 Task: In the Contact  ThompsonGenesis@nbcnewyork.com, schedule and save the meeting with title: 'Collaborative Discussion', Select date: '15 September, 2023', select start time: 6:00:PM. Add location in person New York with meeting description: Kindly join this meeting to understand Product Demo and Service Presentation.. Logged in from softage.1@softage.net
Action: Mouse moved to (81, 48)
Screenshot: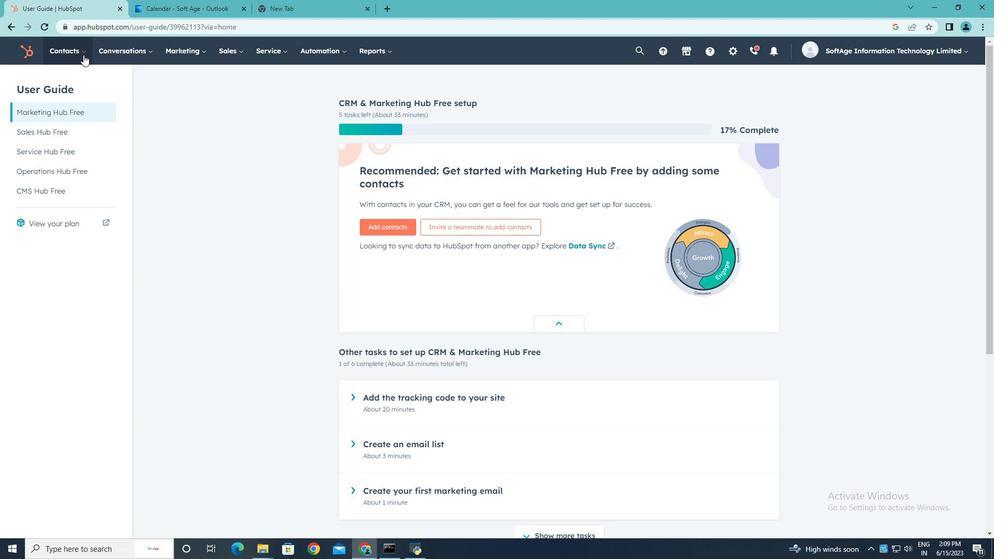 
Action: Mouse pressed left at (81, 48)
Screenshot: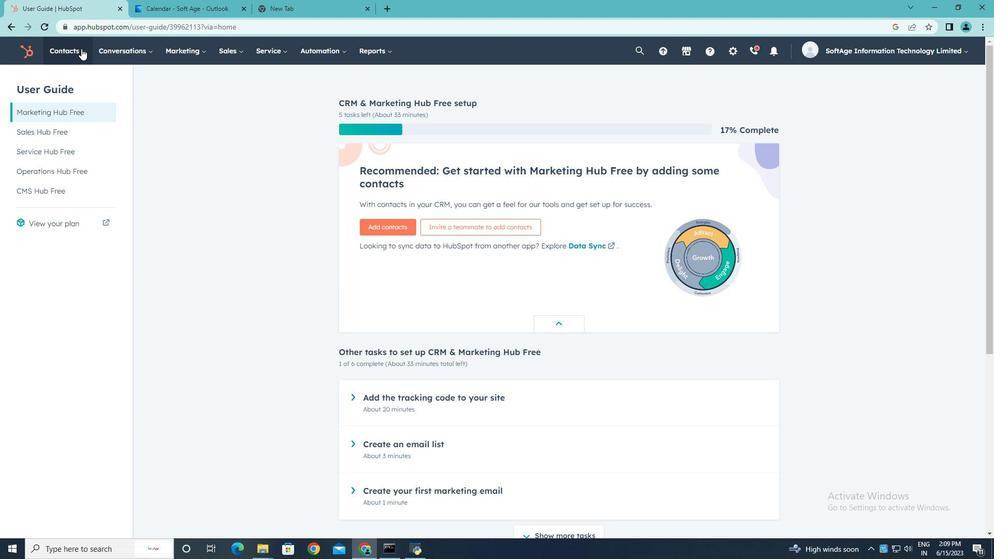 
Action: Mouse moved to (67, 80)
Screenshot: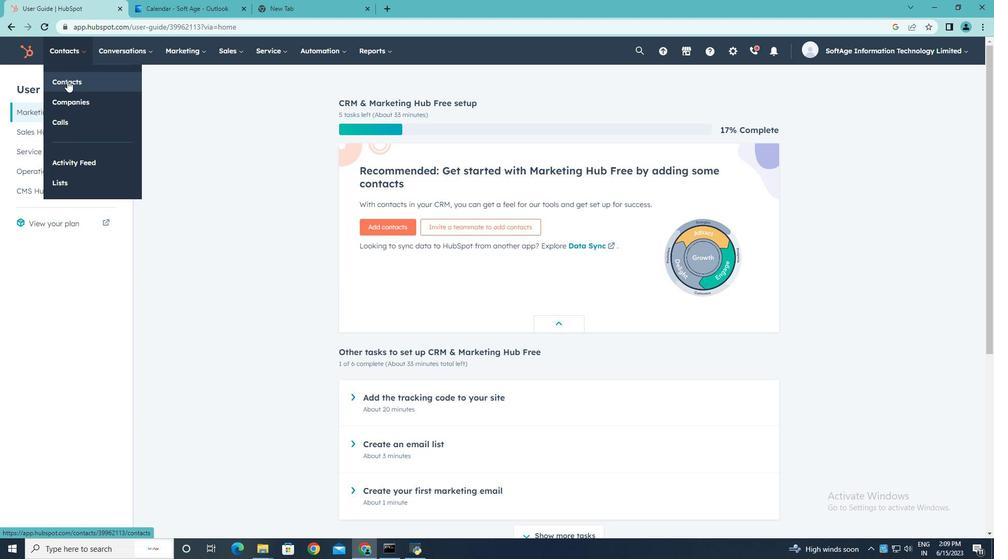 
Action: Mouse pressed left at (67, 80)
Screenshot: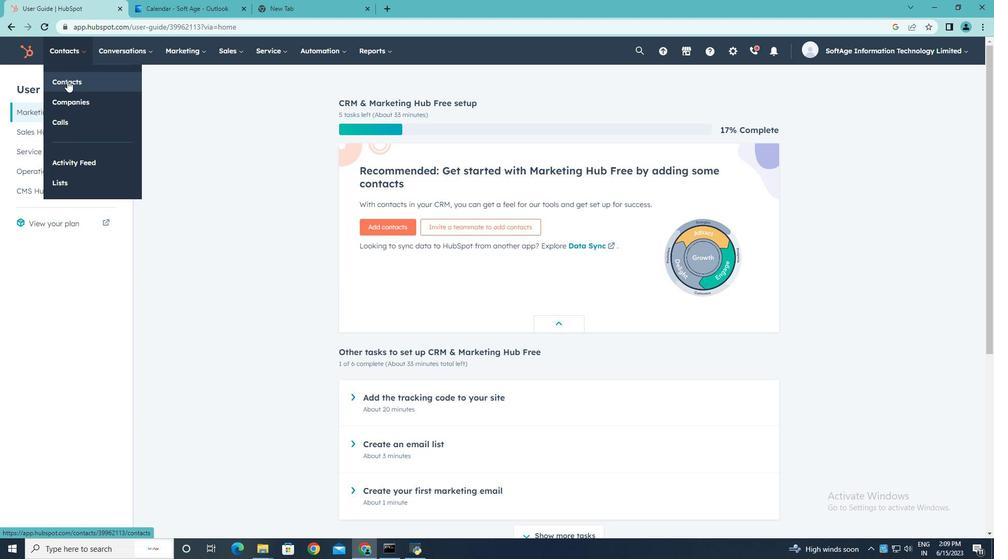 
Action: Mouse moved to (60, 168)
Screenshot: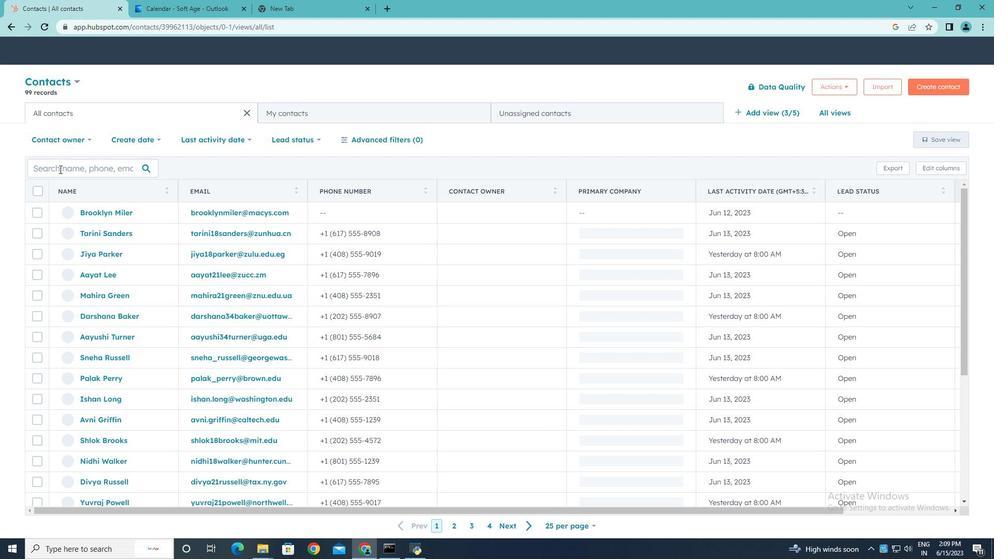 
Action: Mouse pressed left at (60, 168)
Screenshot: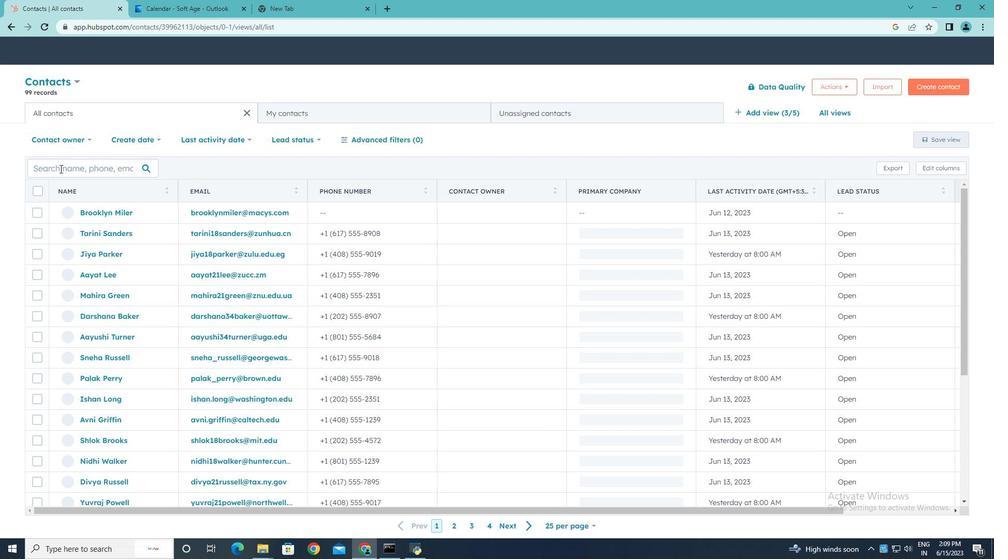 
Action: Key pressed <Key.shift>Thompson<Key.shift>Genesis<Key.shift><Key.shift><Key.shift><Key.shift><Key.shift>@nbcnewyork.com
Screenshot: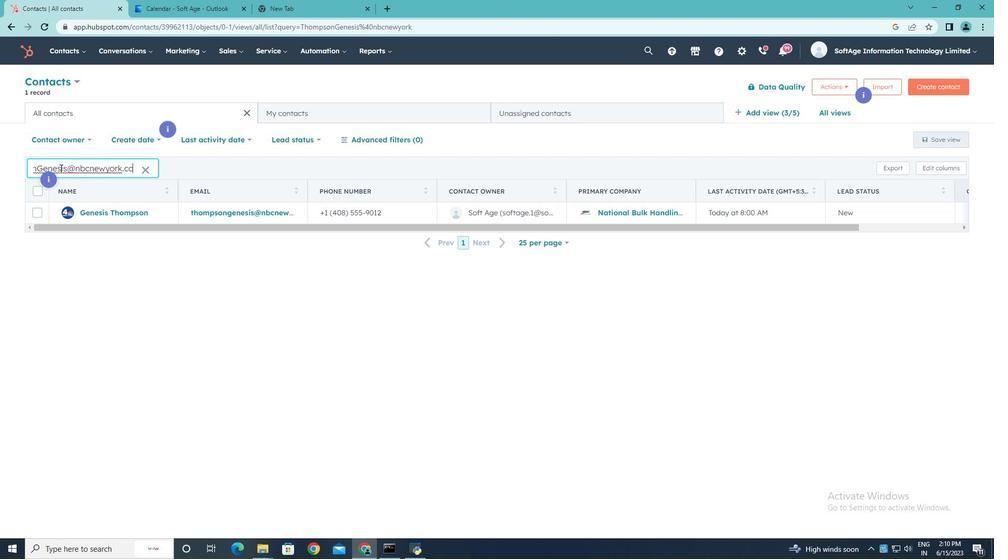 
Action: Mouse moved to (101, 212)
Screenshot: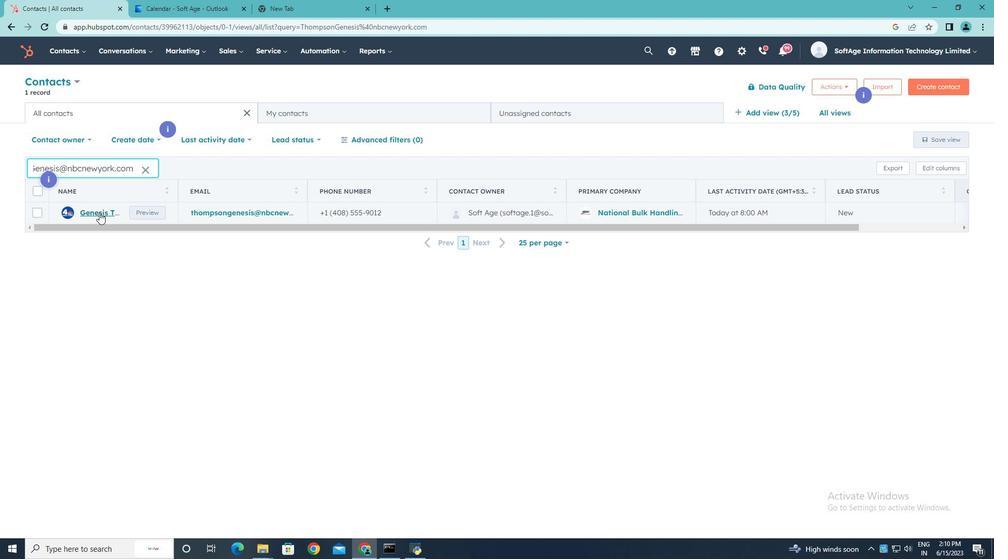
Action: Mouse pressed left at (101, 212)
Screenshot: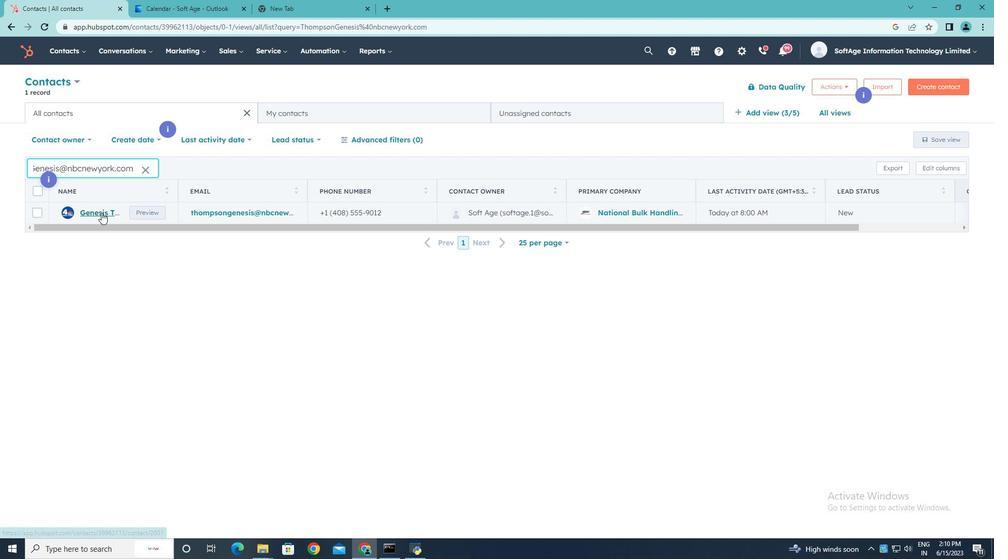
Action: Mouse moved to (166, 170)
Screenshot: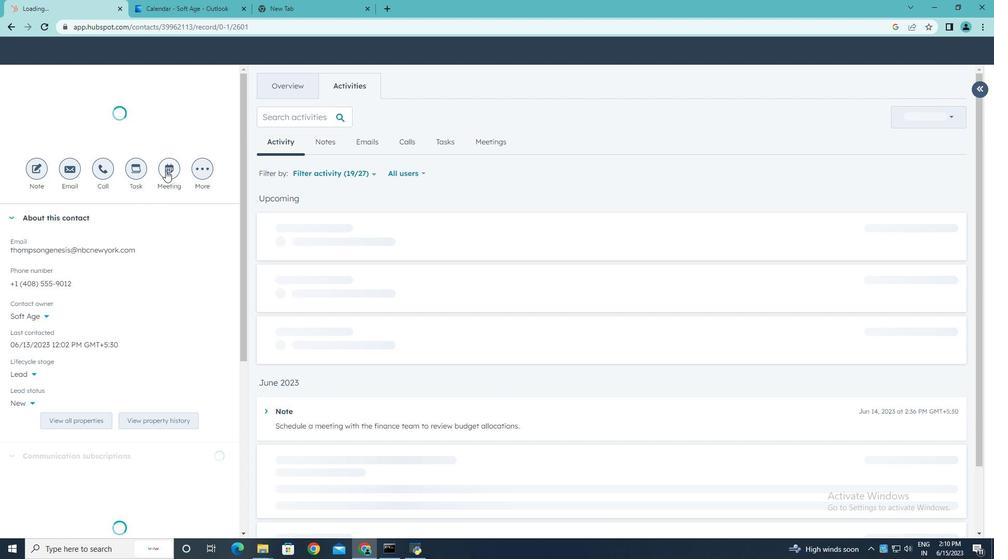
Action: Mouse pressed left at (166, 170)
Screenshot: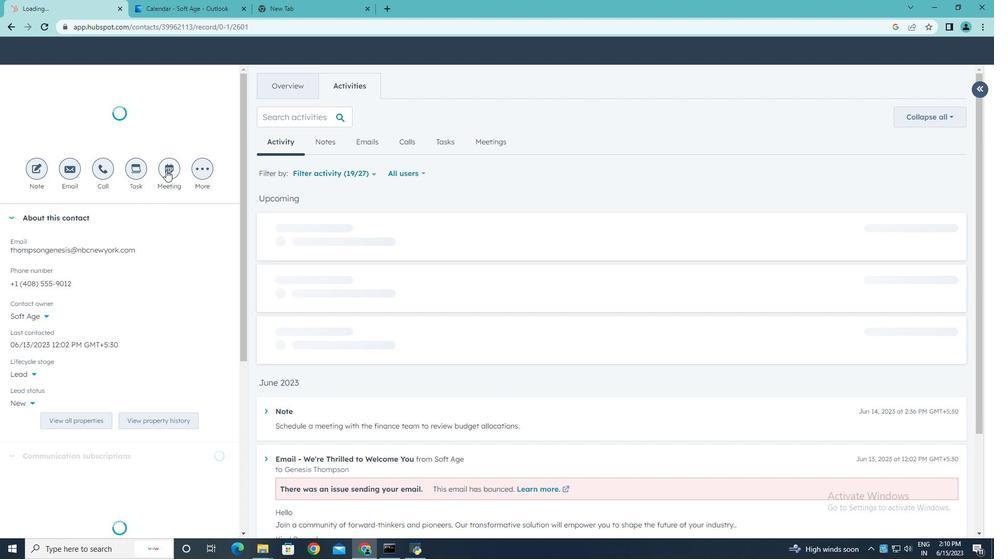
Action: Mouse moved to (167, 218)
Screenshot: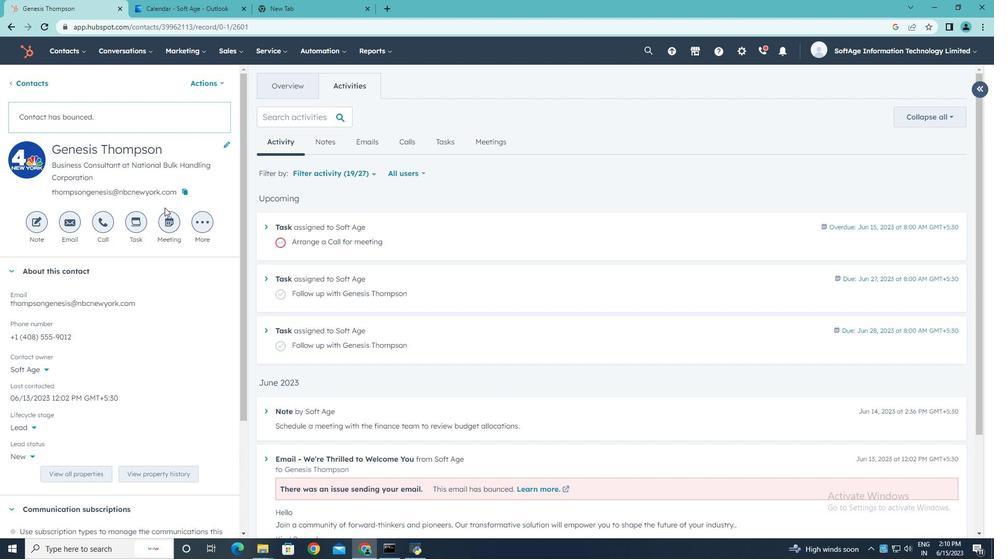 
Action: Mouse pressed left at (167, 218)
Screenshot: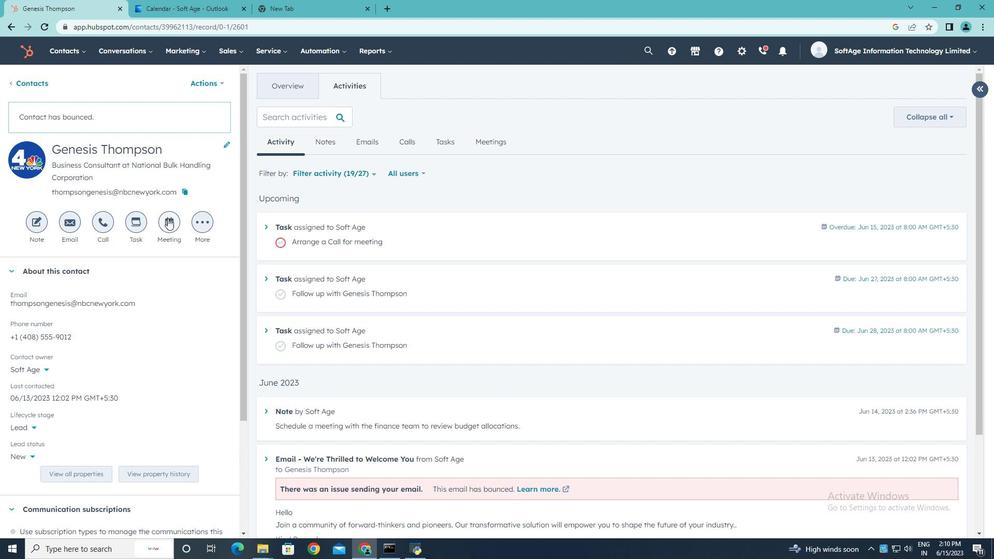 
Action: Key pressed <Key.shift>Collaborative<Key.space><Key.shift>Discussion.
Screenshot: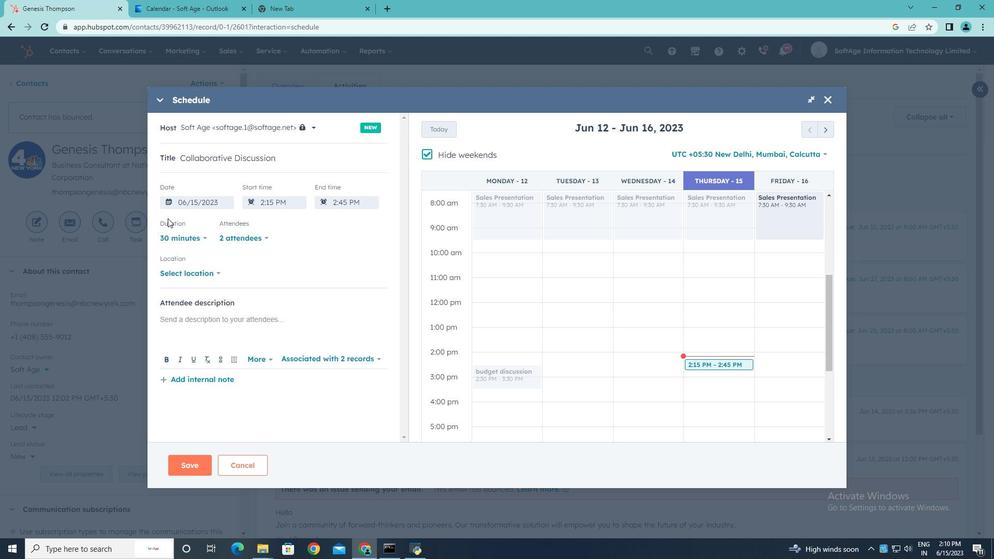 
Action: Mouse moved to (424, 156)
Screenshot: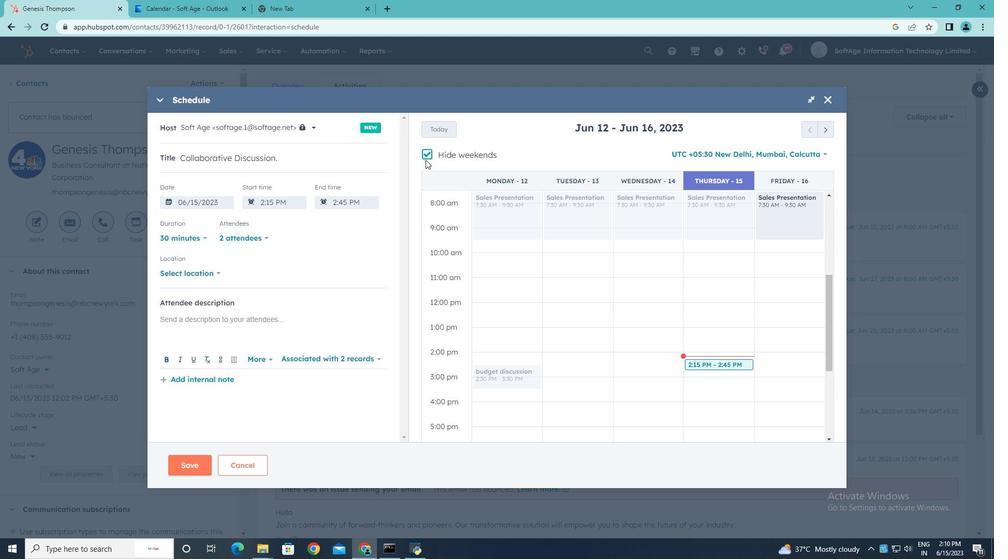 
Action: Mouse pressed left at (424, 156)
Screenshot: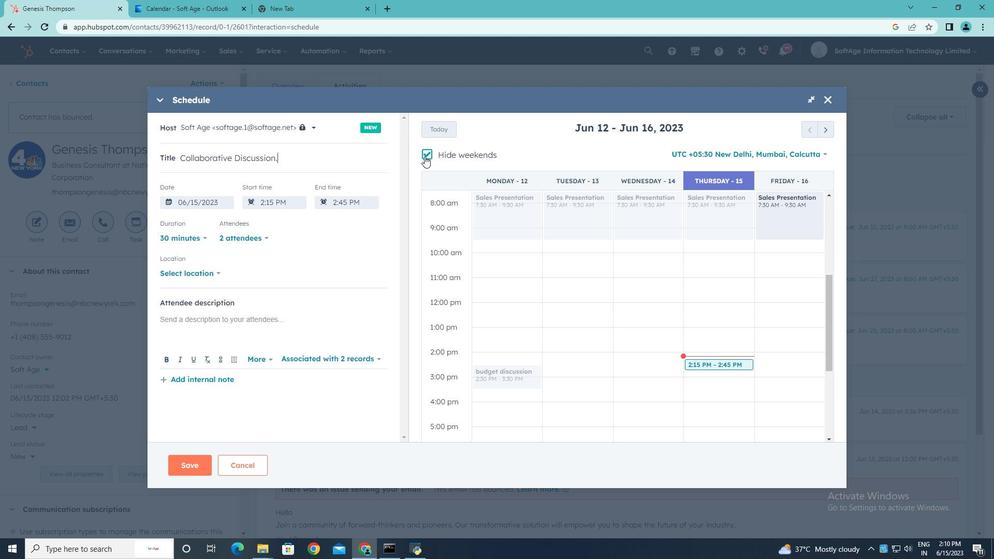 
Action: Mouse moved to (826, 130)
Screenshot: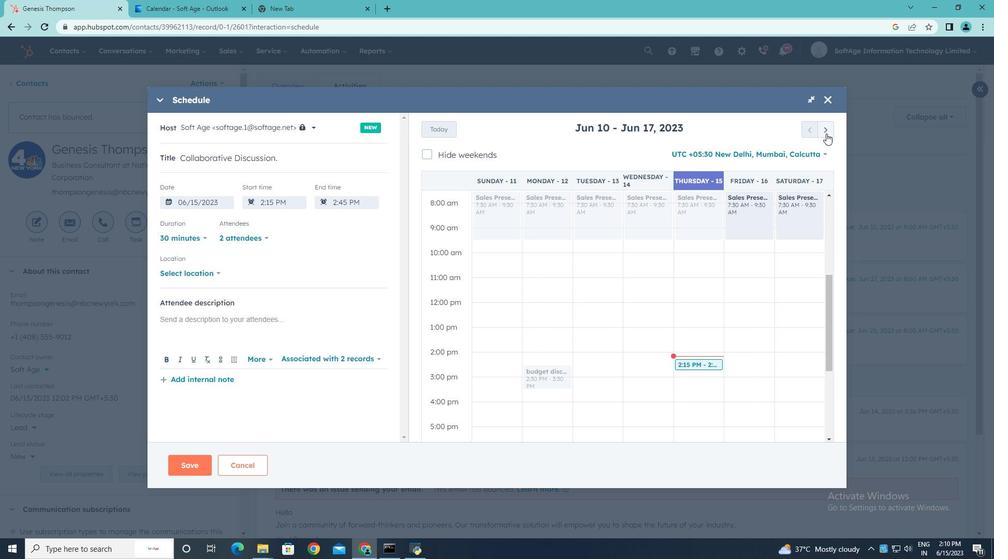 
Action: Mouse pressed left at (826, 130)
Screenshot: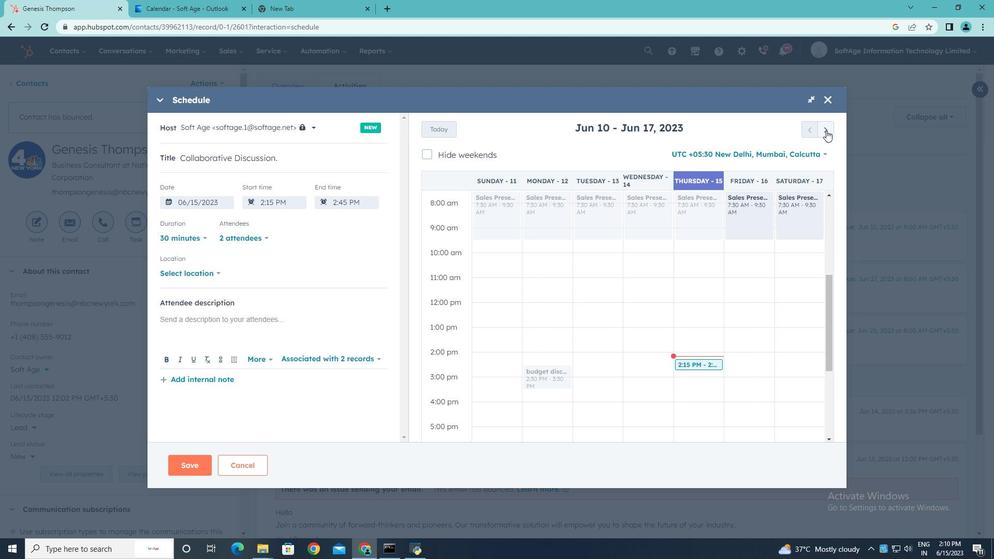 
Action: Mouse pressed left at (826, 130)
Screenshot: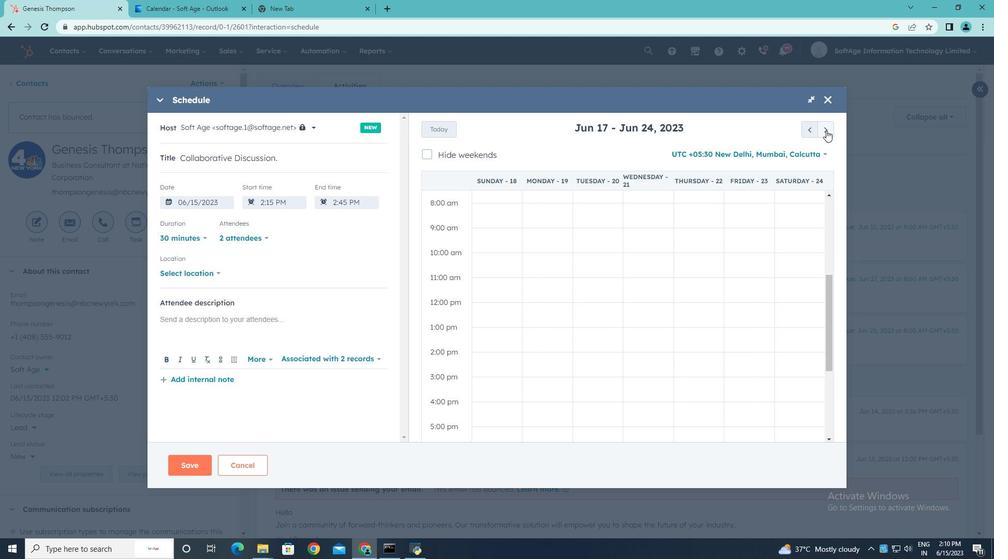 
Action: Mouse pressed left at (826, 130)
Screenshot: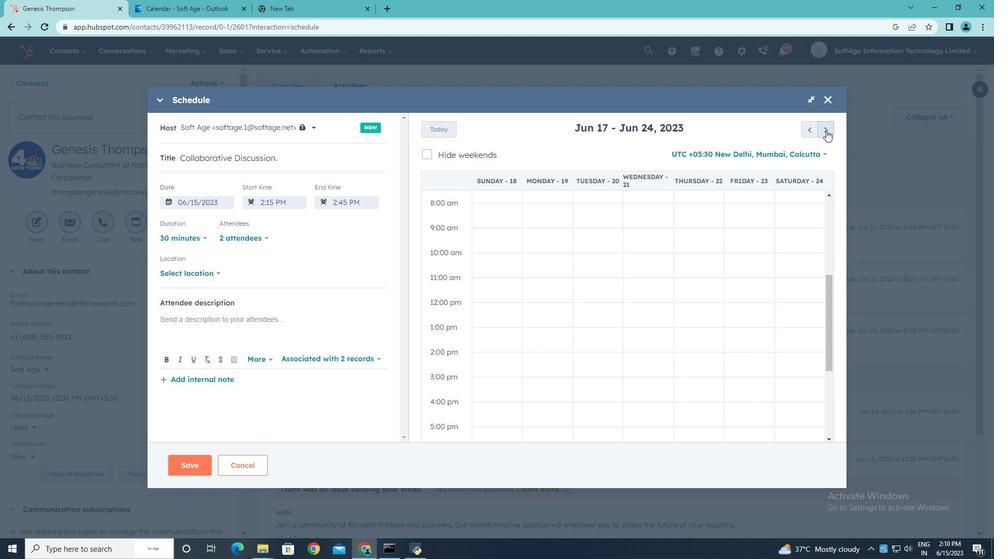 
Action: Mouse pressed left at (826, 130)
Screenshot: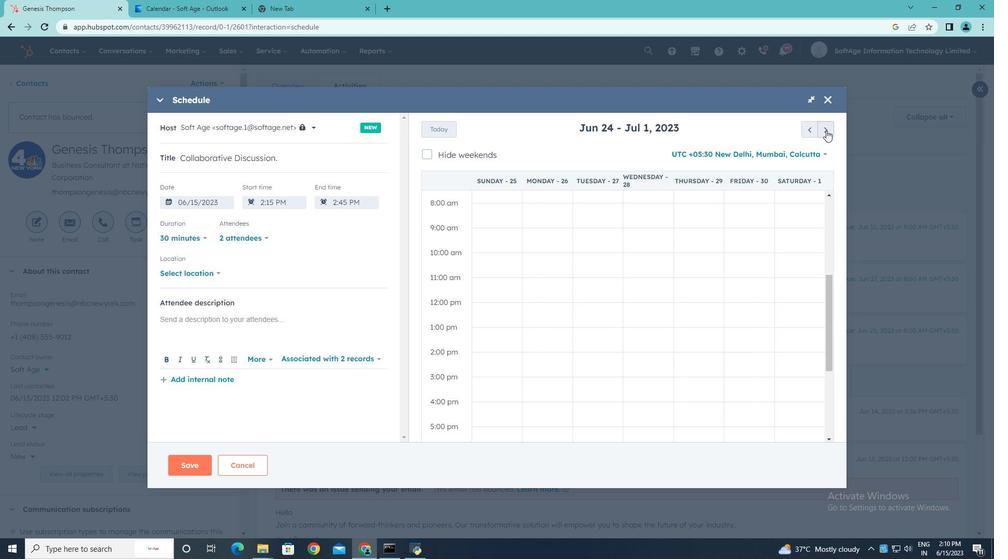 
Action: Mouse pressed left at (826, 130)
Screenshot: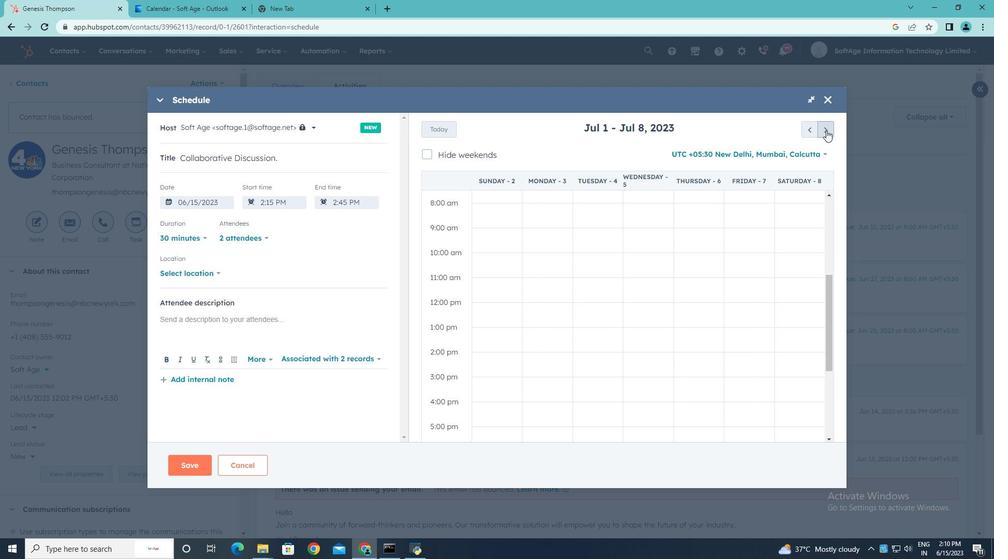 
Action: Mouse pressed left at (826, 130)
Screenshot: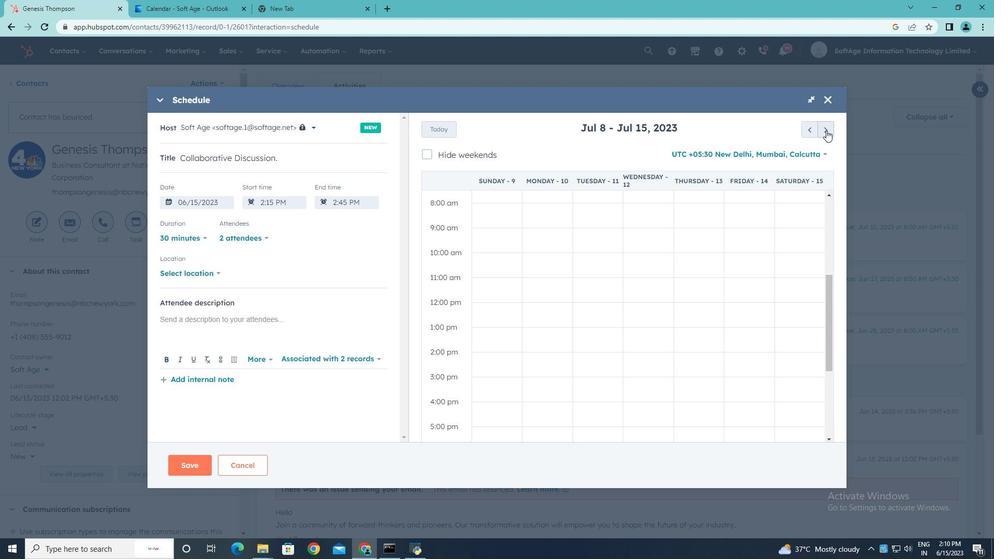 
Action: Mouse pressed left at (826, 130)
Screenshot: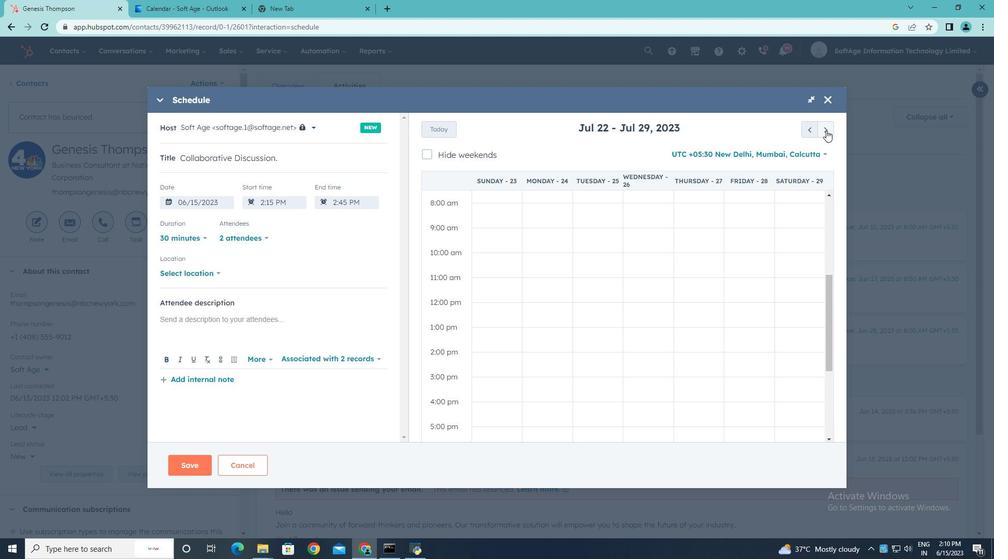 
Action: Mouse pressed left at (826, 130)
Screenshot: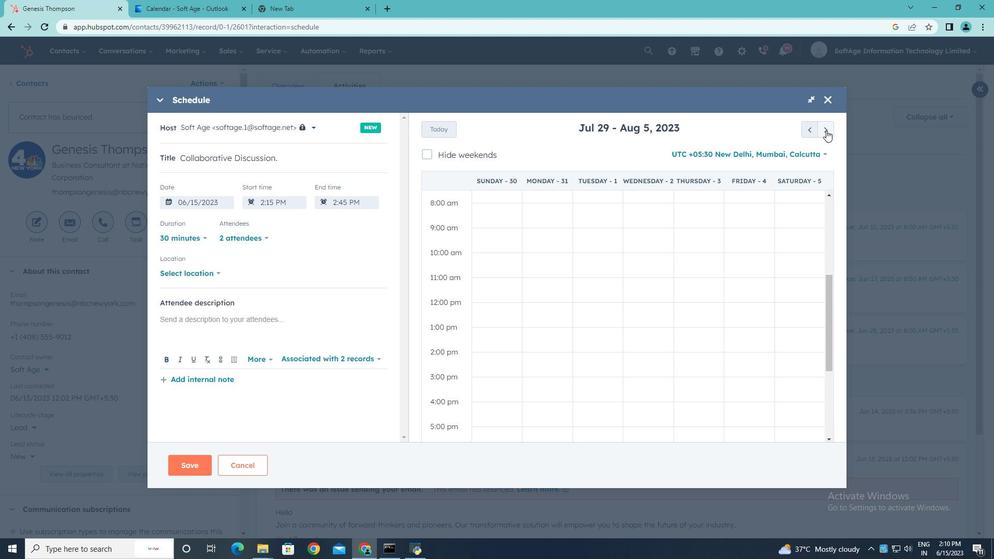 
Action: Mouse pressed left at (826, 130)
Screenshot: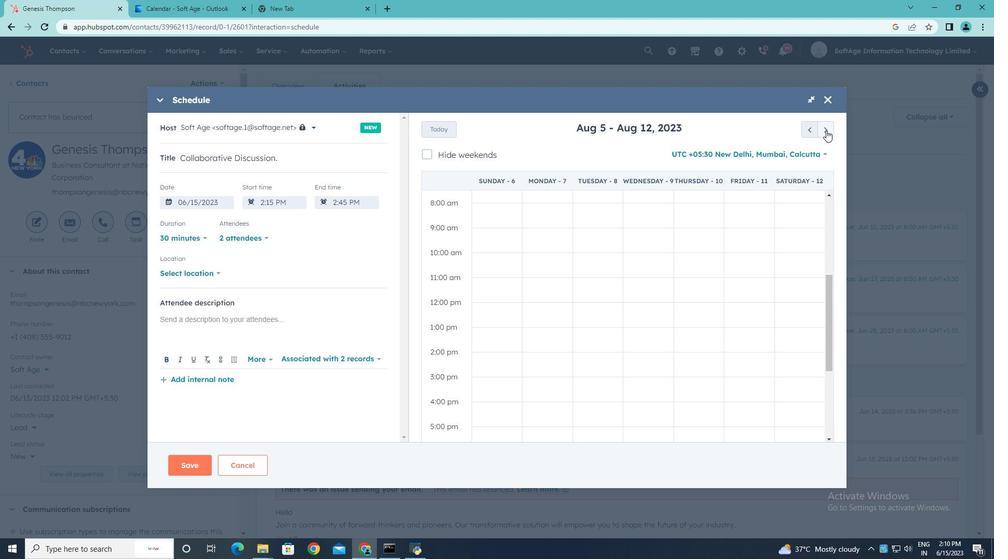 
Action: Mouse pressed left at (826, 130)
Screenshot: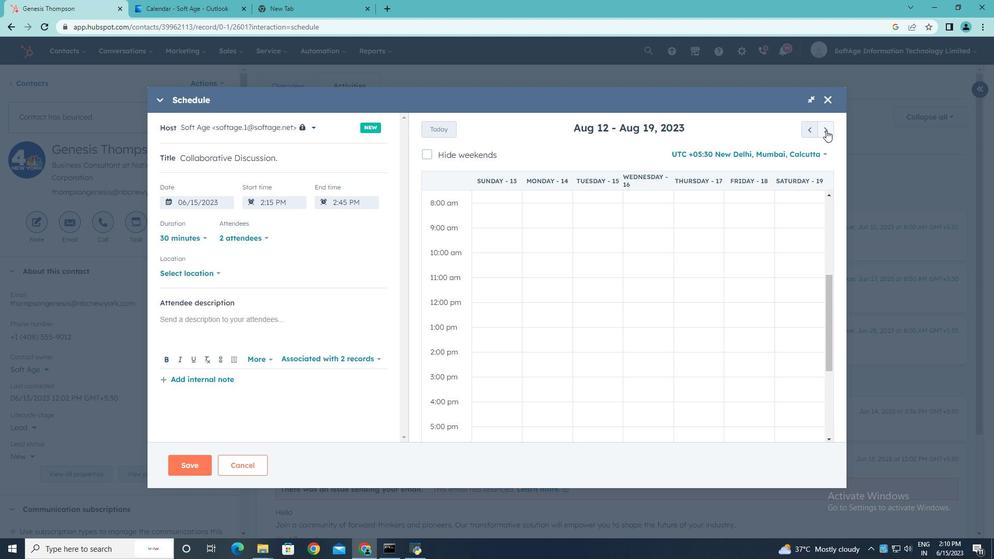 
Action: Mouse pressed left at (826, 130)
Screenshot: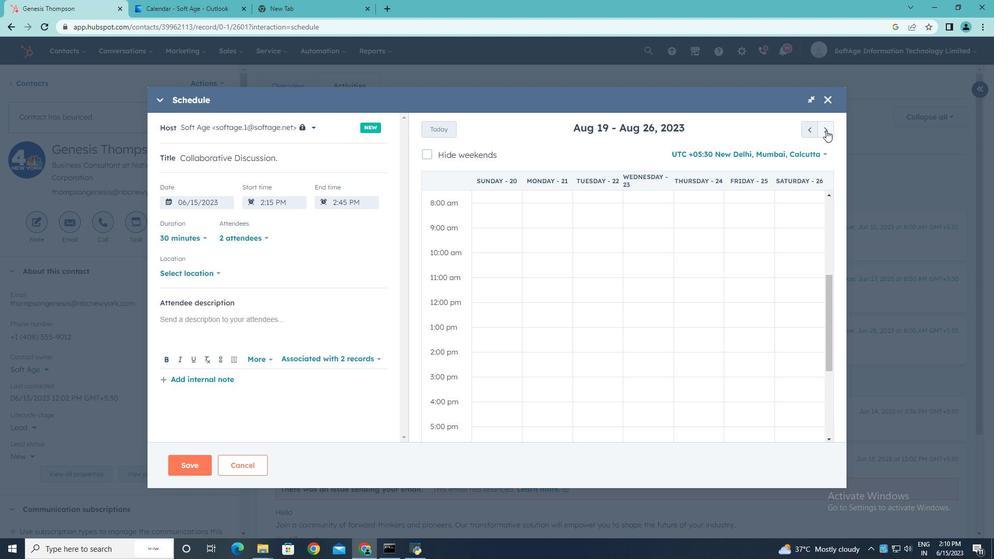 
Action: Mouse pressed left at (826, 130)
Screenshot: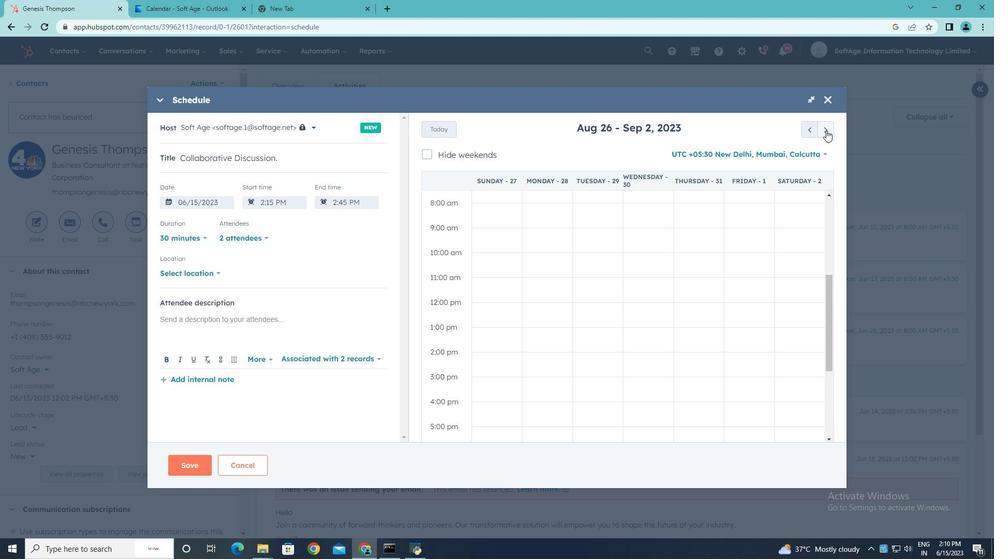 
Action: Mouse pressed left at (826, 130)
Screenshot: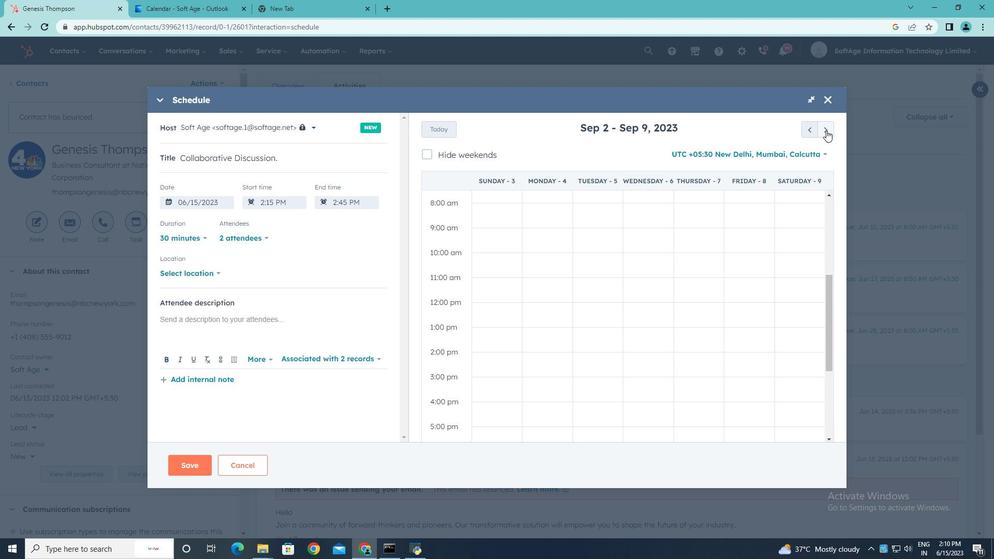 
Action: Mouse moved to (832, 328)
Screenshot: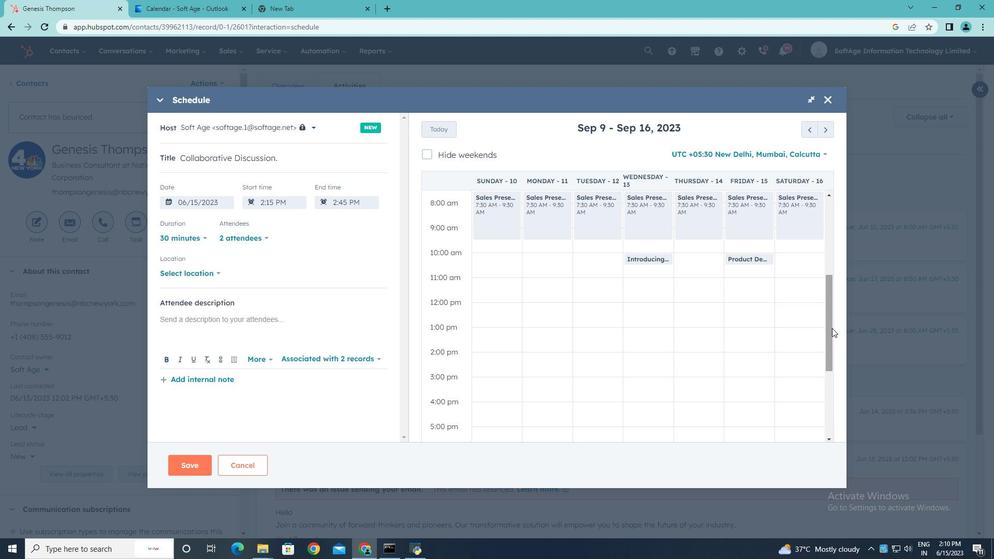 
Action: Mouse pressed left at (832, 328)
Screenshot: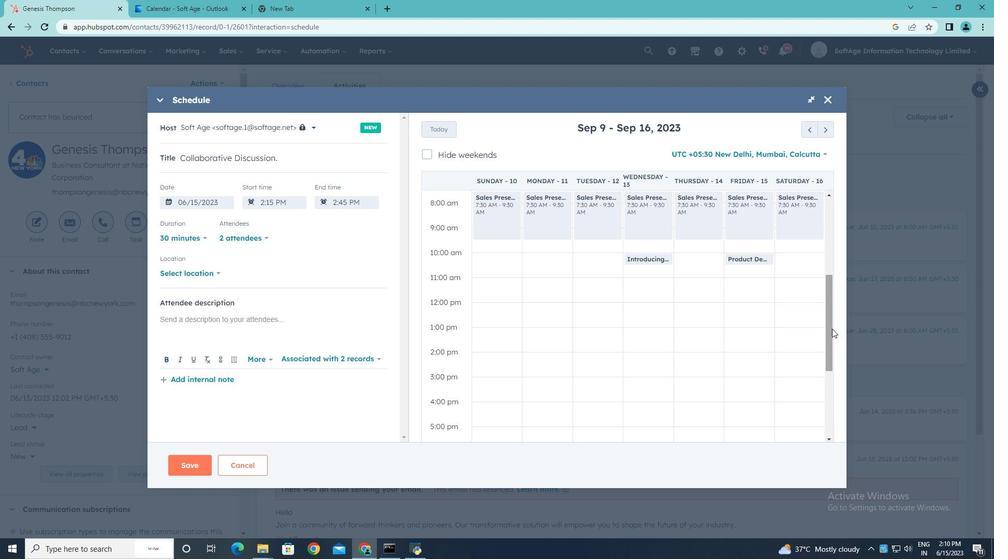
Action: Mouse moved to (750, 388)
Screenshot: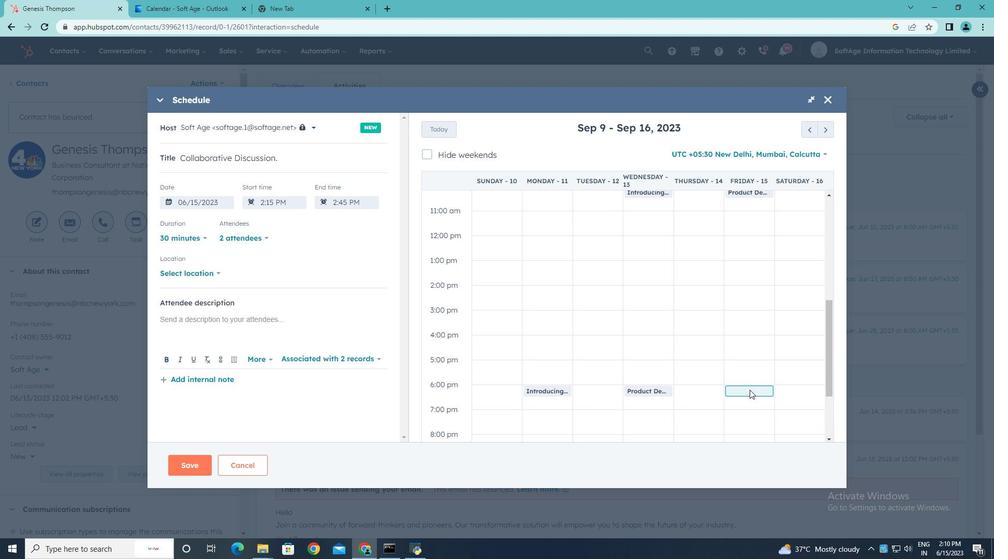 
Action: Mouse pressed left at (750, 388)
Screenshot: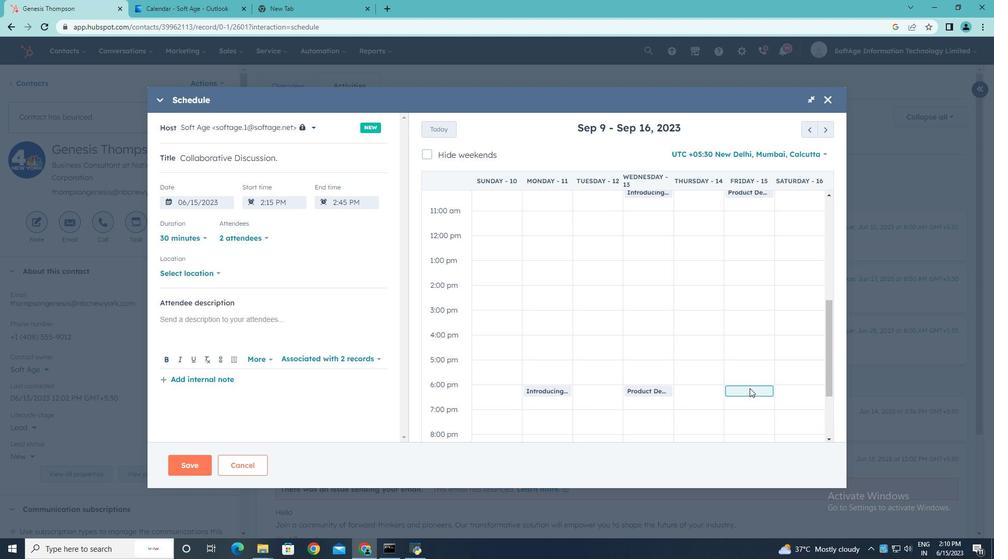 
Action: Mouse moved to (219, 272)
Screenshot: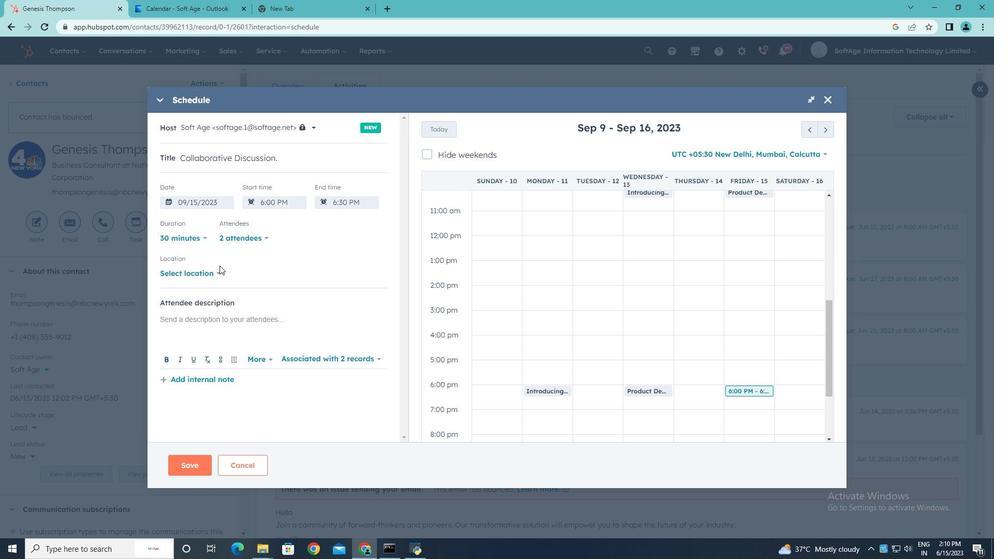 
Action: Mouse pressed left at (219, 272)
Screenshot: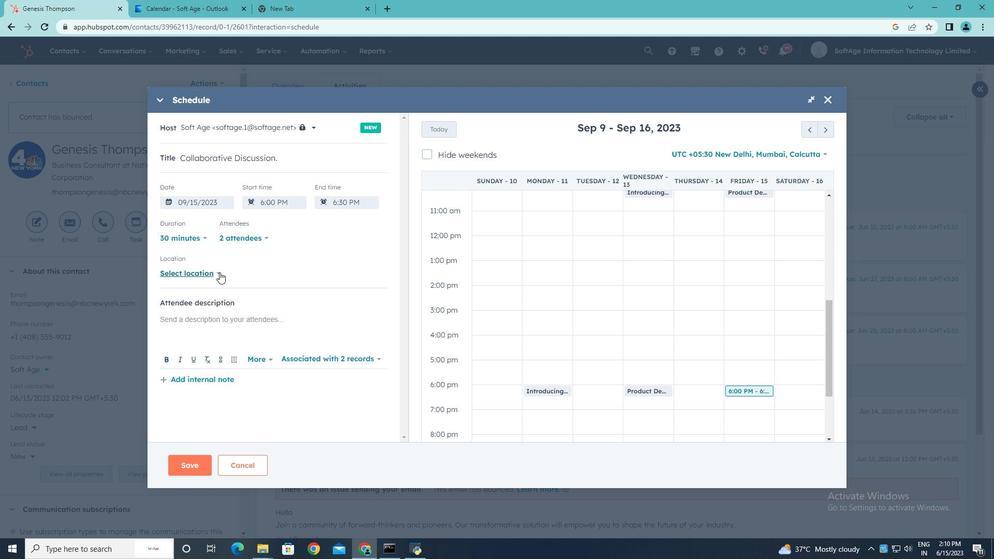 
Action: Mouse moved to (252, 270)
Screenshot: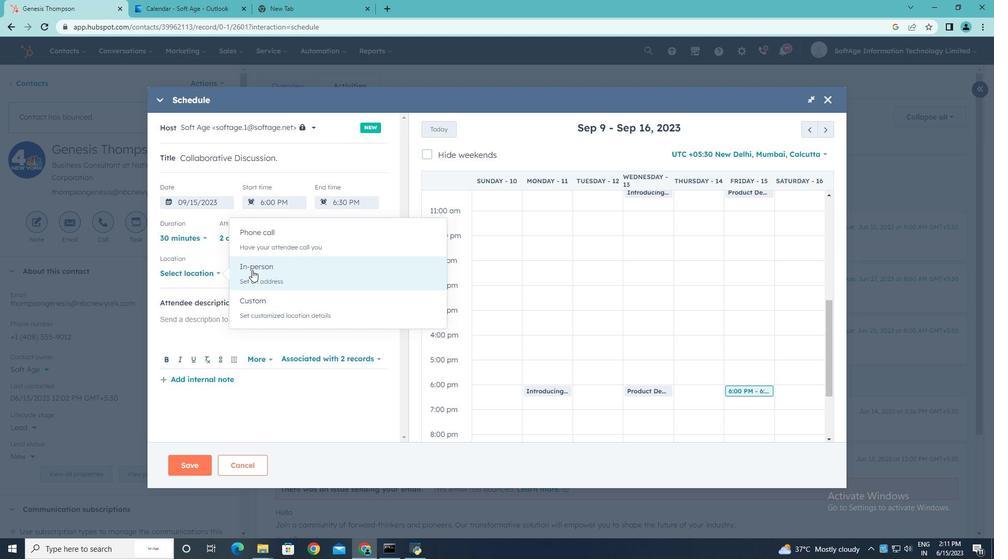 
Action: Mouse pressed left at (252, 270)
Screenshot: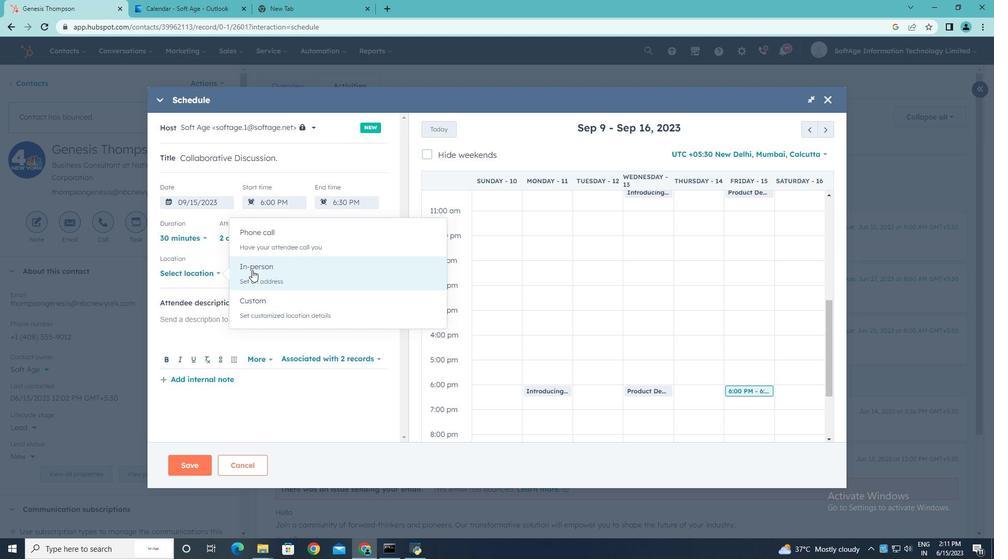 
Action: Mouse moved to (252, 270)
Screenshot: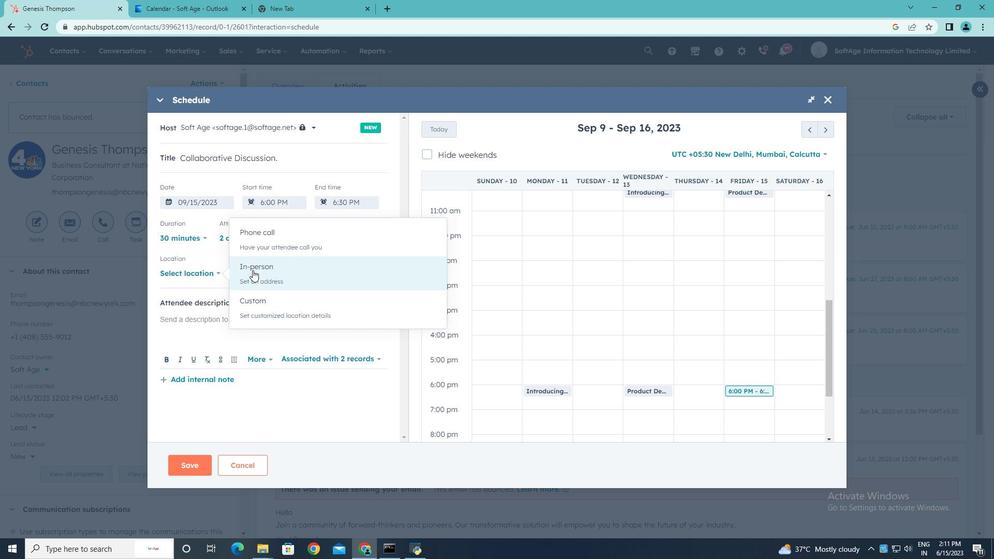 
Action: Mouse pressed left at (252, 270)
Screenshot: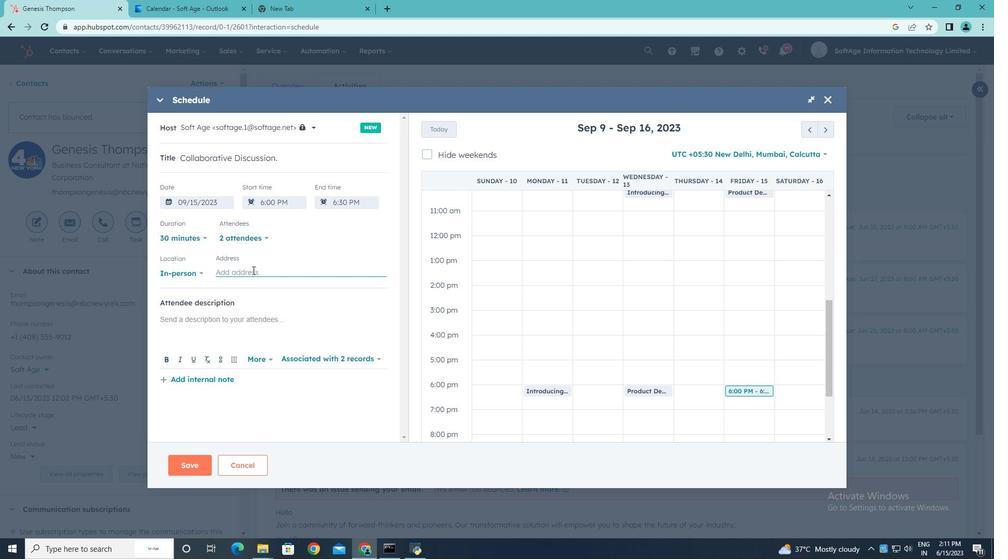 
Action: Key pressed <Key.shift>New<Key.space><Key.shift>York<Key.space>
Screenshot: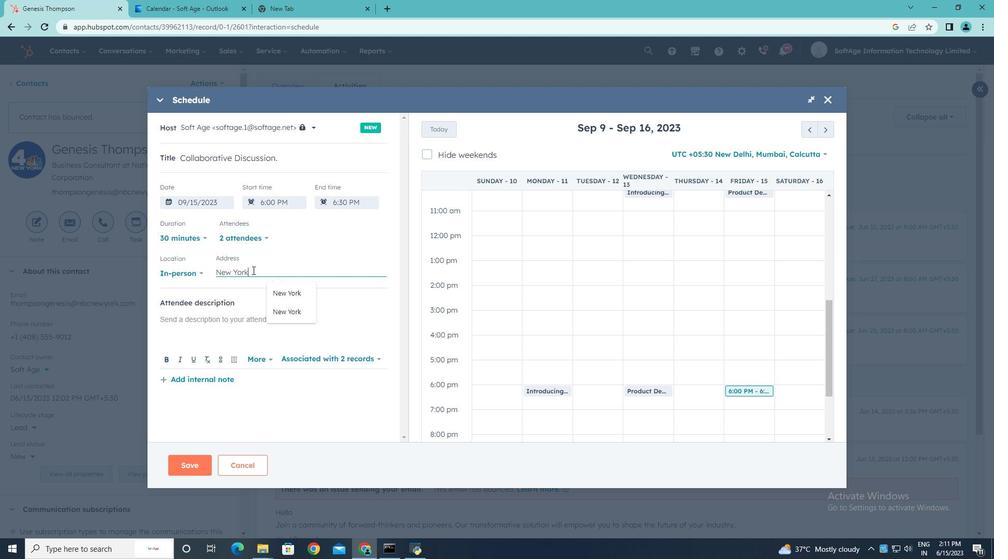 
Action: Mouse moved to (205, 317)
Screenshot: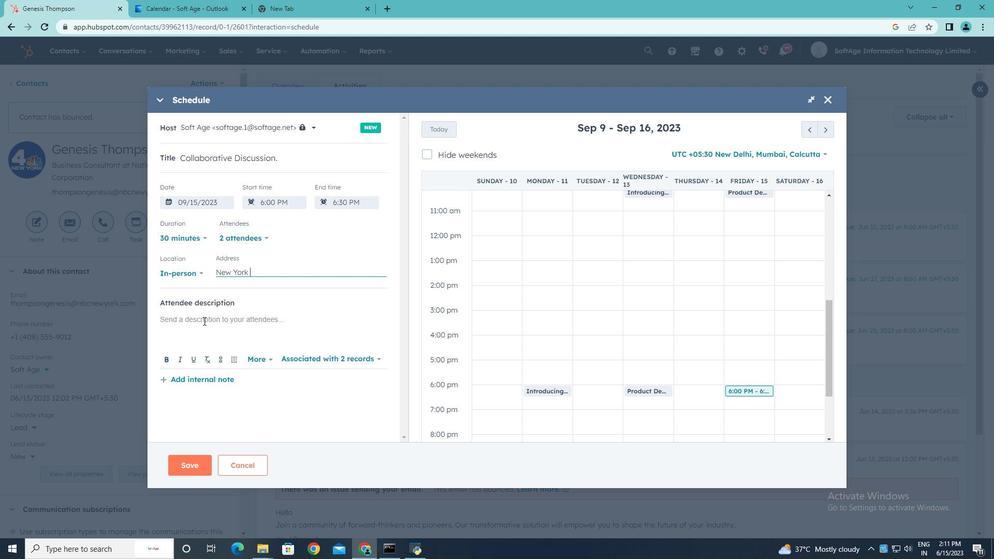 
Action: Mouse pressed left at (205, 317)
Screenshot: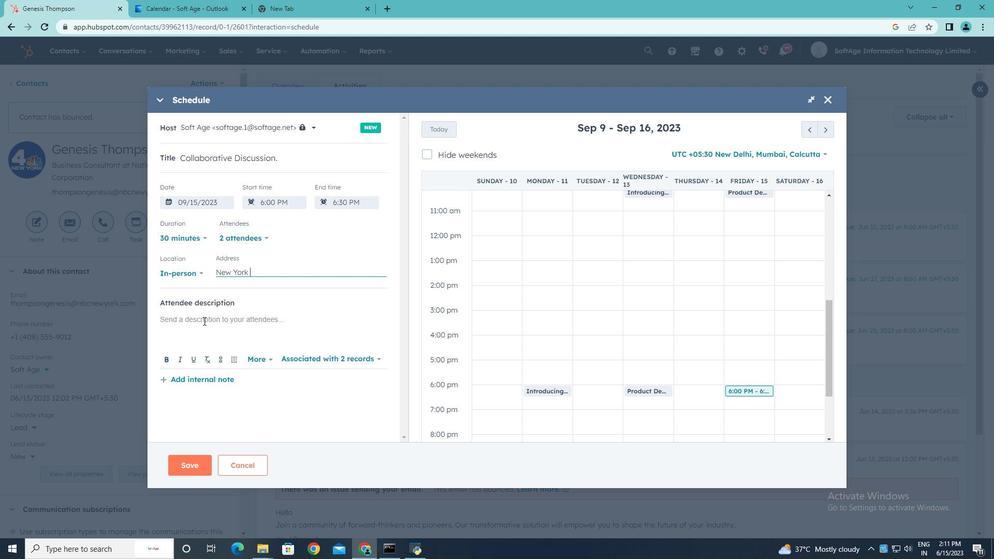 
Action: Key pressed <Key.shift>Kindly<Key.space>join<Key.space>this<Key.space>meeting<Key.space>to<Key.space><Key.shift>understand<Key.space><Key.shift>Product<Key.space><Key.shift>Demoi<Key.backspace><Key.space>ans<Key.space><Key.backspace>d<Key.backspace><Key.backspace>d<Key.space><Key.shift><Key.shift><Key.shift>Service<Key.space><Key.shift><Key.shift><Key.shift><Key.shift><Key.shift><Key.shift><Key.shift><Key.shift><Key.shift><Key.shift><Key.shift><Key.shift><Key.shift>Prtedentation..
Screenshot: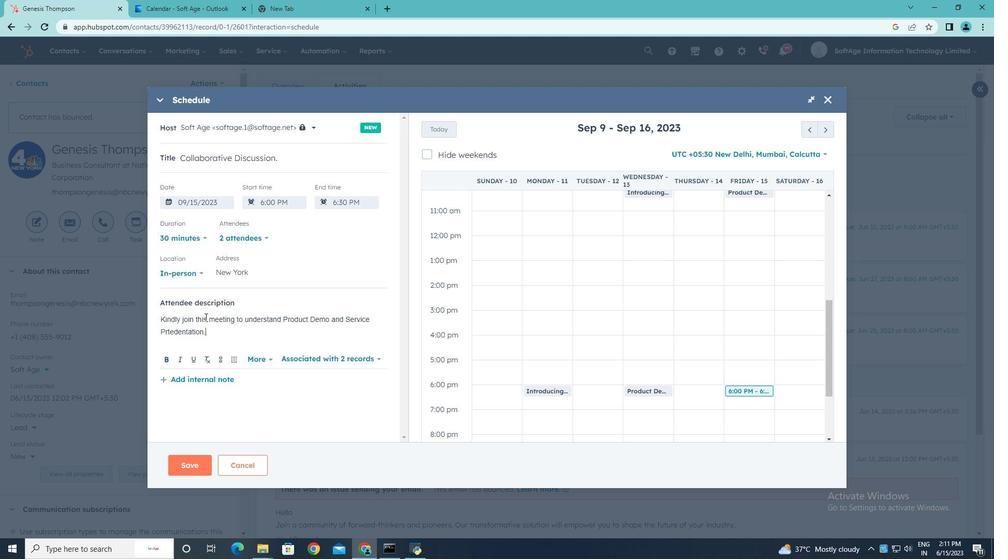 
Action: Mouse moved to (180, 463)
Screenshot: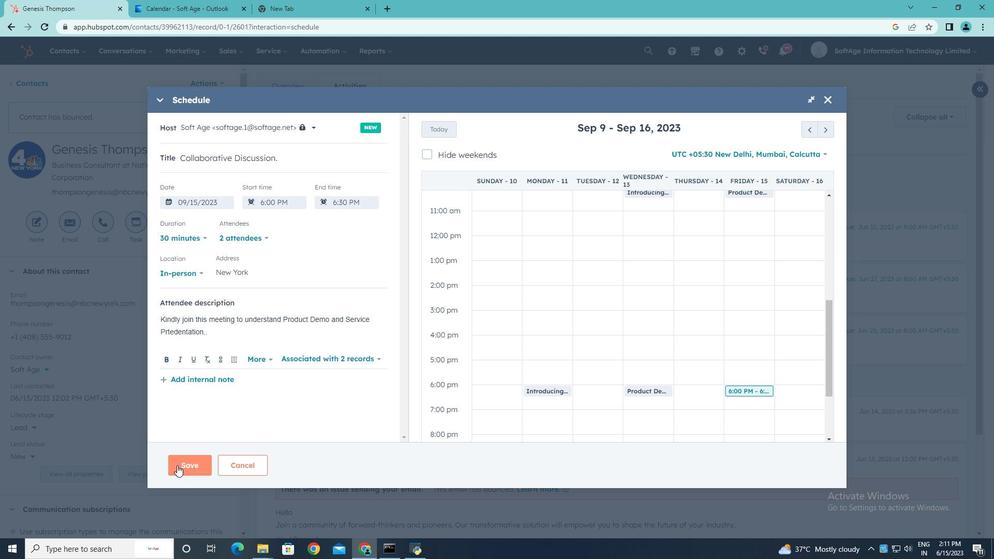 
Action: Mouse pressed left at (180, 463)
Screenshot: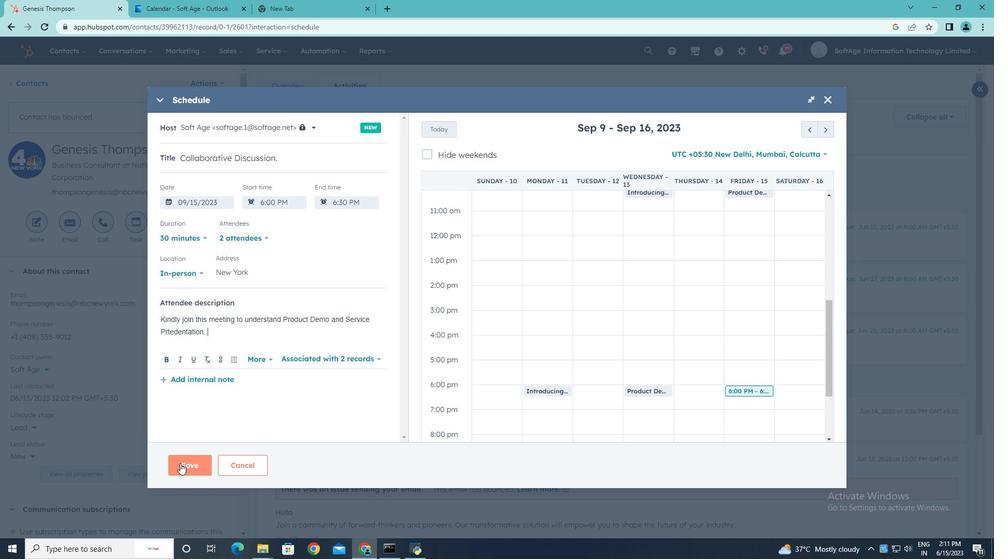 
